 Task: Go to about section of Microsoft
Action: Mouse moved to (387, 415)
Screenshot: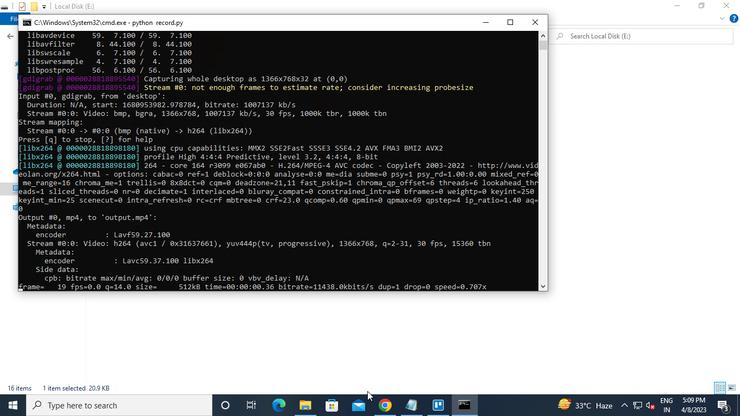 
Action: Mouse pressed left at (387, 415)
Screenshot: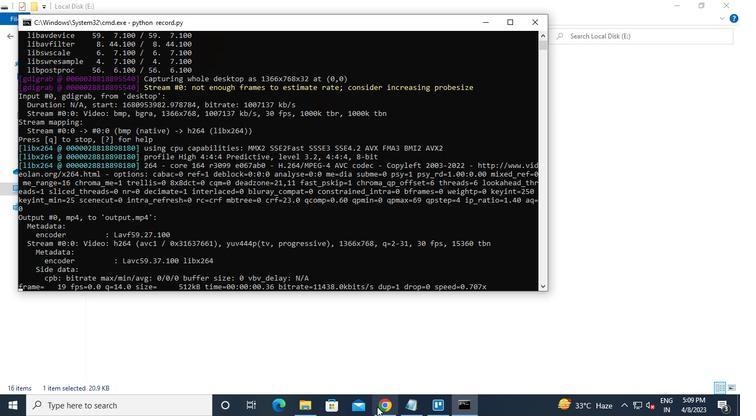 
Action: Mouse moved to (170, 75)
Screenshot: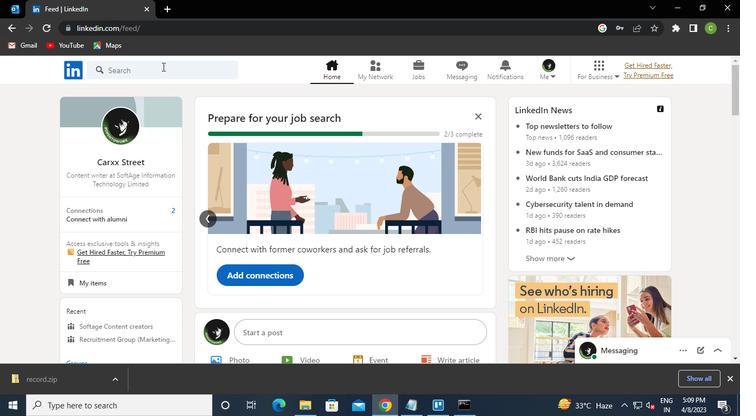 
Action: Mouse pressed left at (170, 75)
Screenshot: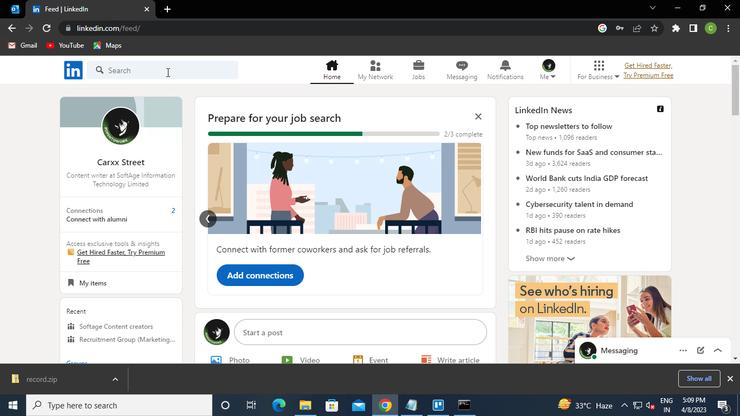 
Action: Keyboard Key.caps_lock
Screenshot: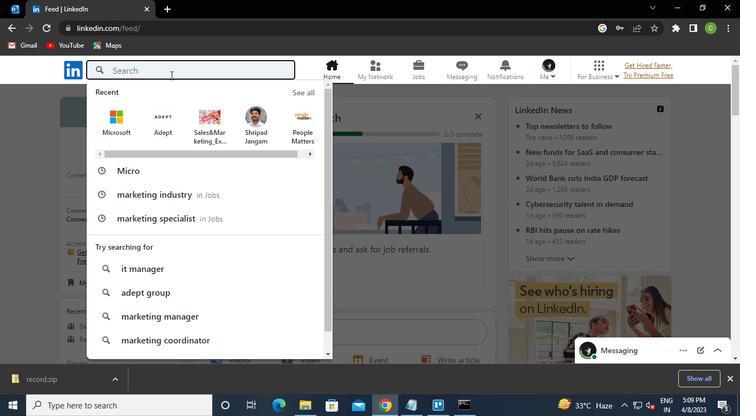 
Action: Keyboard m
Screenshot: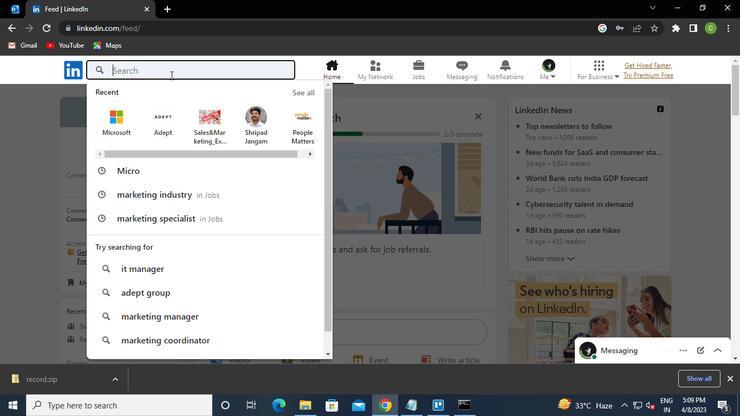 
Action: Keyboard Key.caps_lock
Screenshot: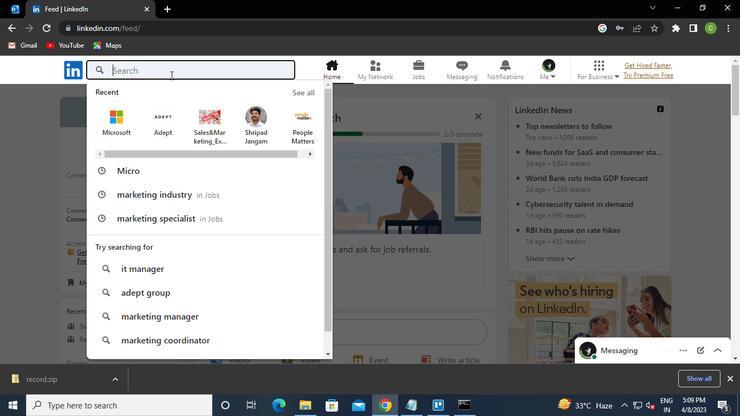 
Action: Keyboard i
Screenshot: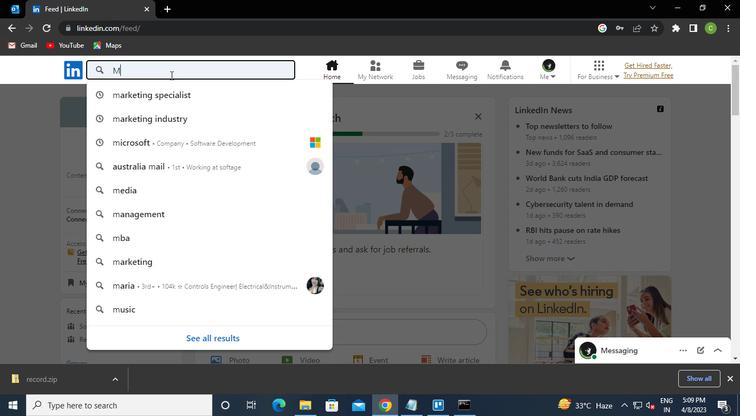 
Action: Keyboard c
Screenshot: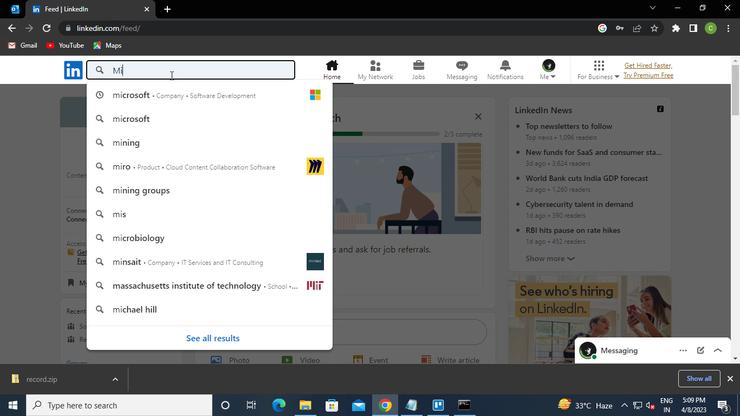 
Action: Keyboard r
Screenshot: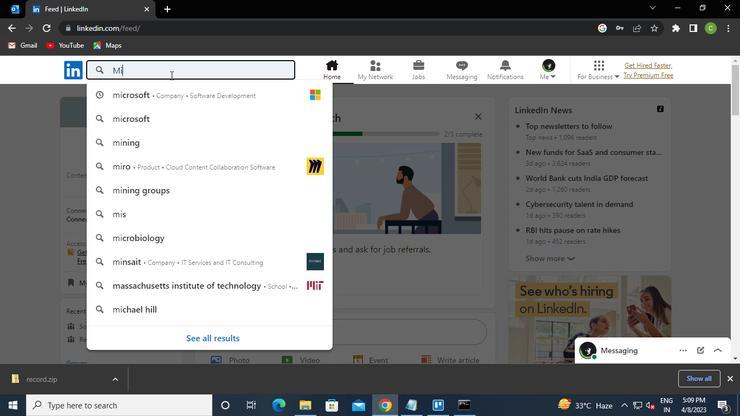 
Action: Keyboard o
Screenshot: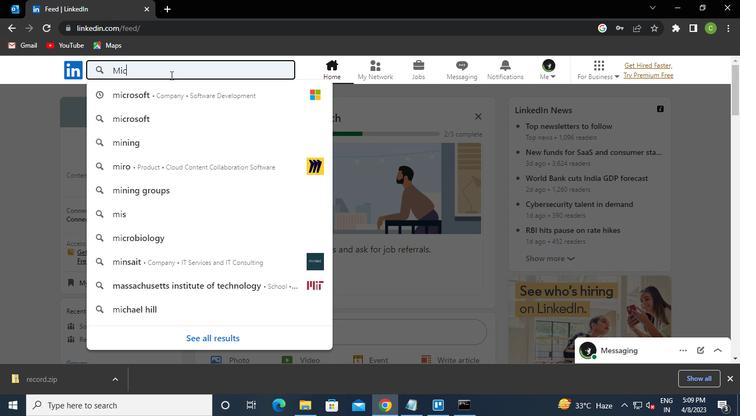 
Action: Keyboard Key.down
Screenshot: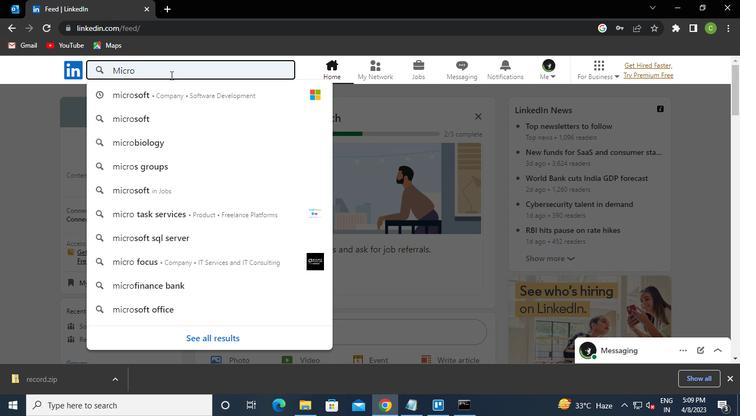 
Action: Keyboard Key.enter
Screenshot: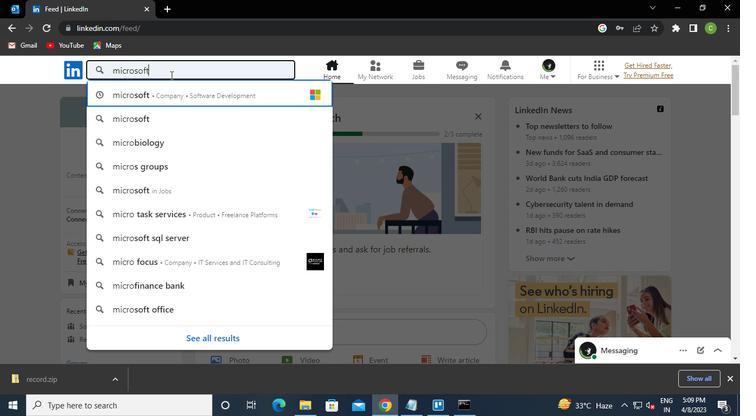 
Action: Mouse moved to (365, 163)
Screenshot: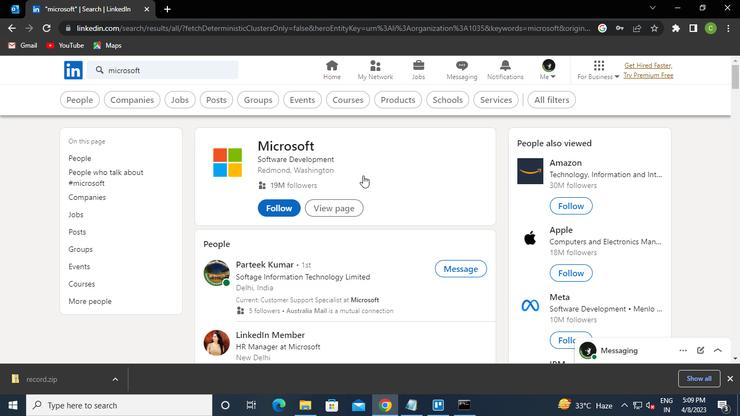 
Action: Mouse pressed left at (365, 163)
Screenshot: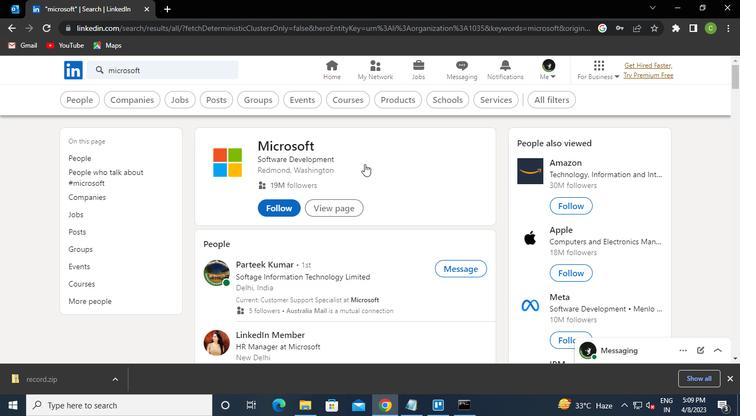 
Action: Mouse moved to (128, 294)
Screenshot: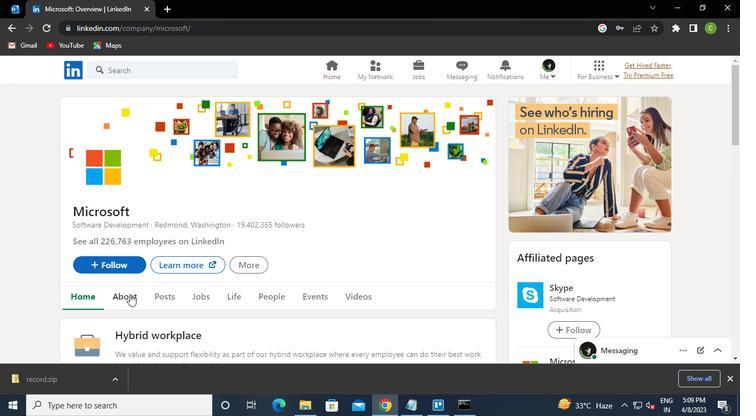 
Action: Mouse pressed left at (128, 294)
Screenshot: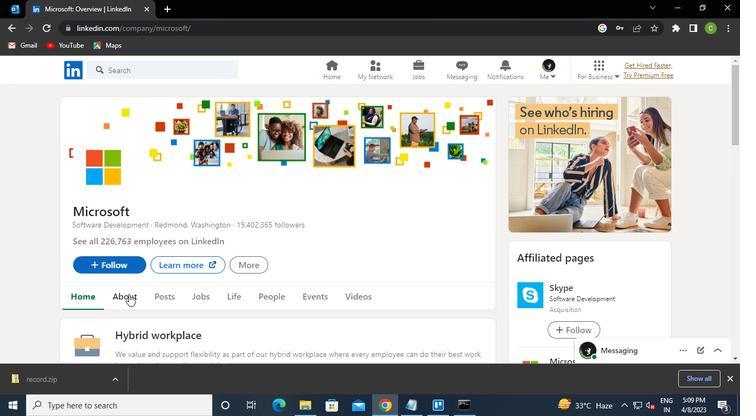 
Action: Mouse moved to (463, 407)
Screenshot: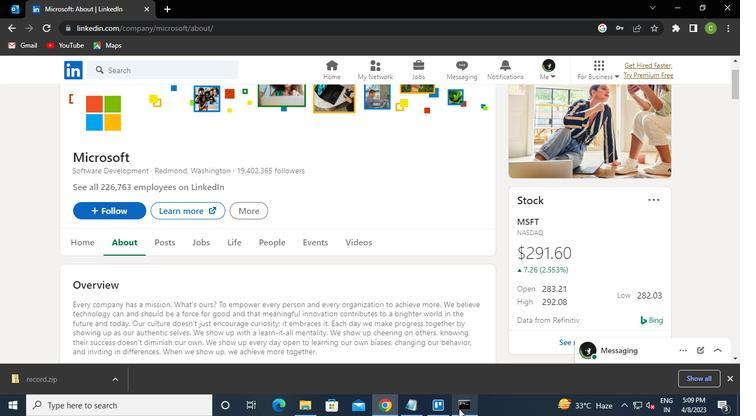 
Action: Mouse pressed left at (463, 407)
Screenshot: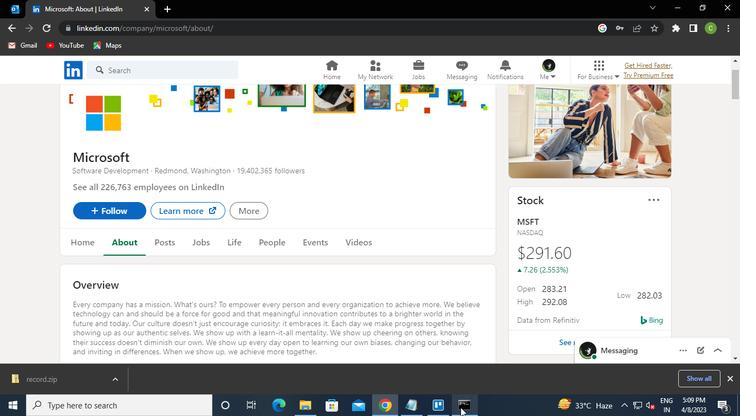 
Action: Mouse moved to (543, 22)
Screenshot: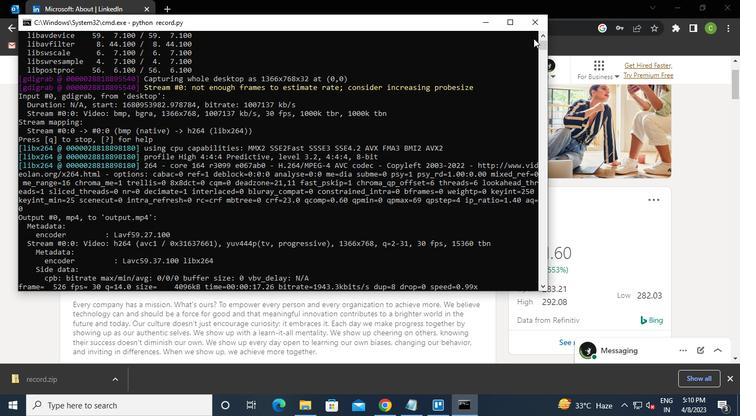 
Action: Mouse pressed left at (543, 22)
Screenshot: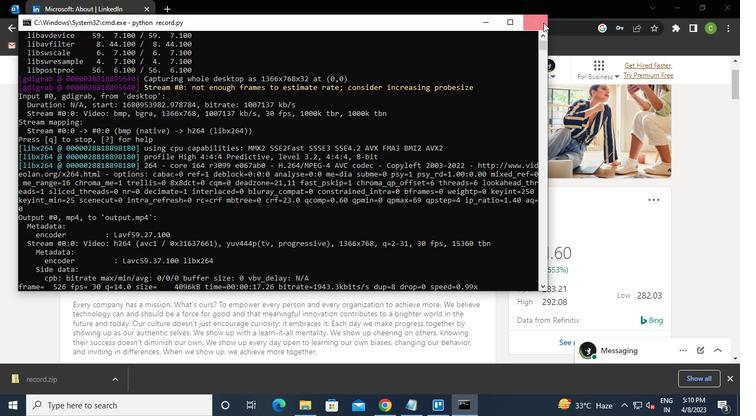 
Action: Mouse moved to (540, 22)
Screenshot: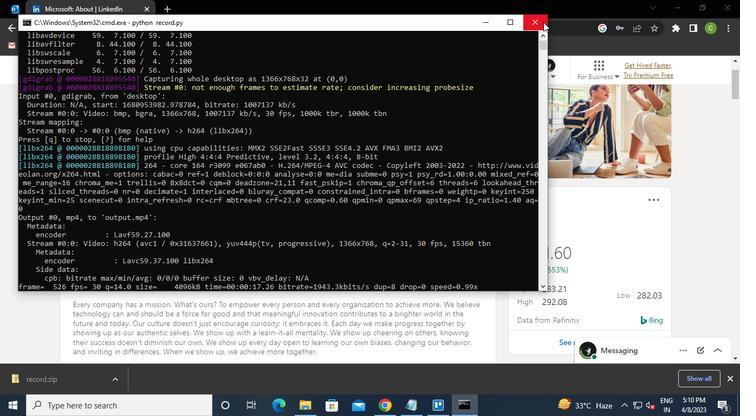 
